 Task: Look for products in the category "Bubble Bath" from Savvy Naturals only.
Action: Mouse moved to (801, 330)
Screenshot: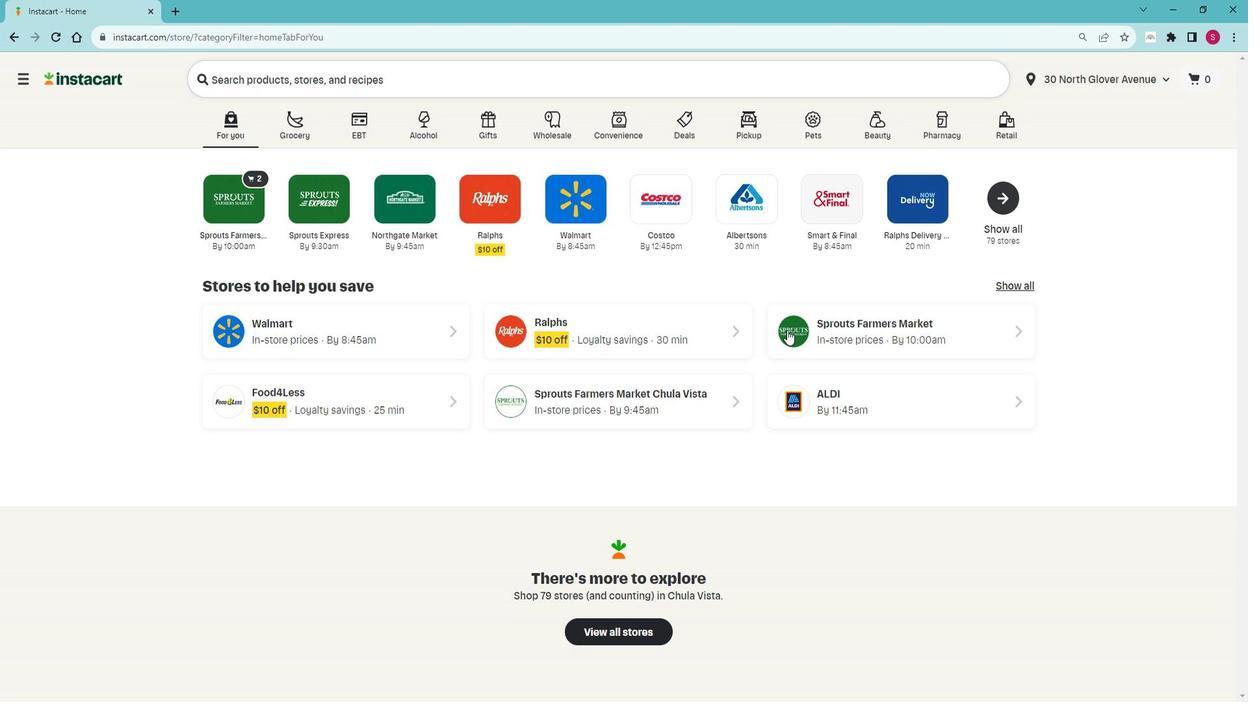 
Action: Mouse pressed left at (801, 330)
Screenshot: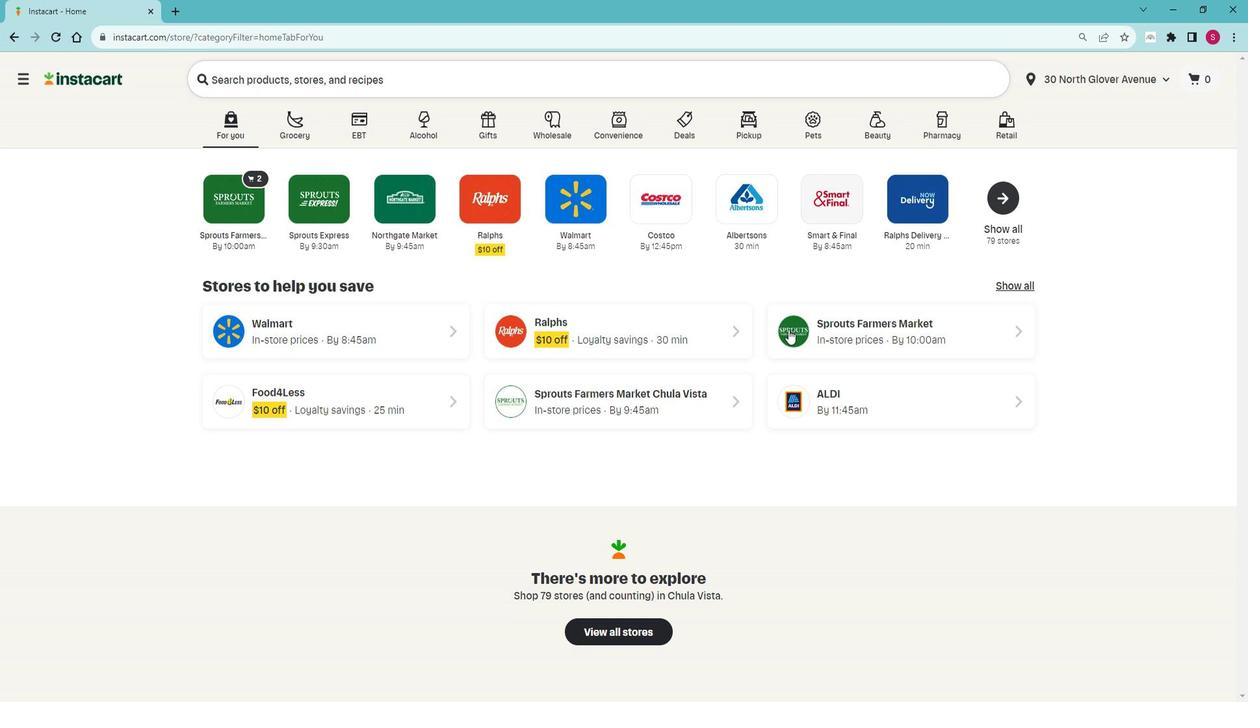 
Action: Mouse moved to (115, 470)
Screenshot: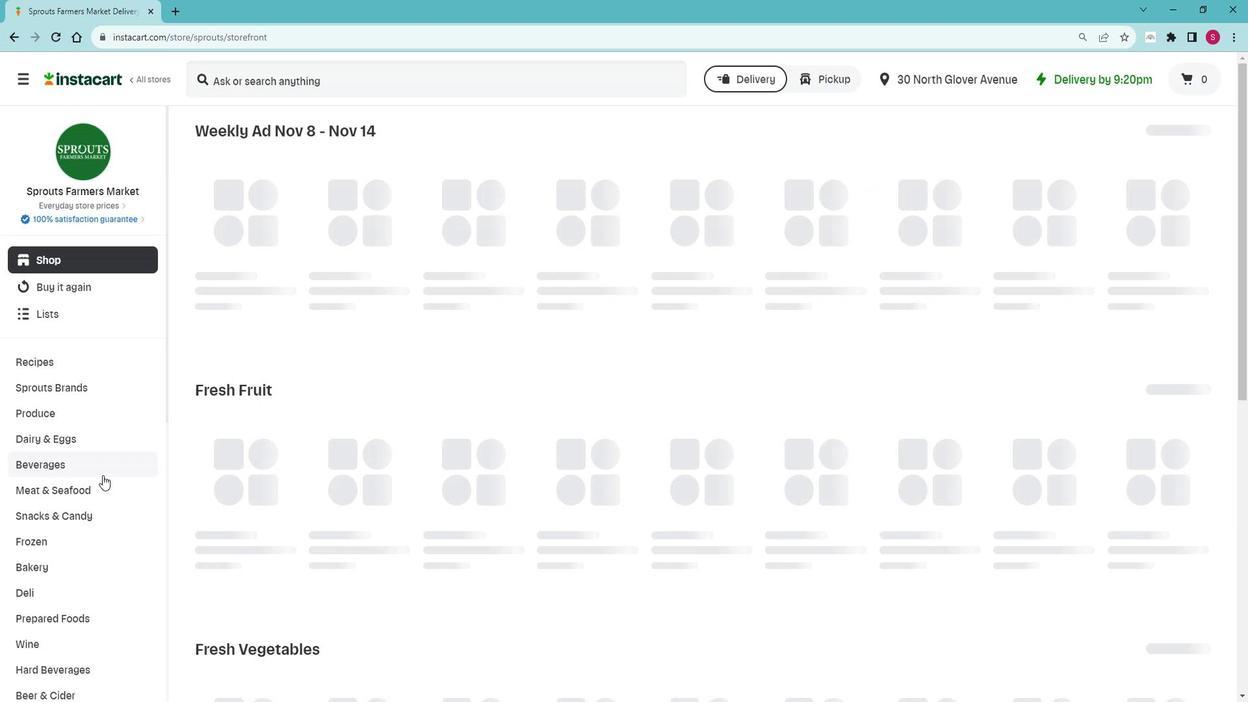 
Action: Mouse scrolled (115, 470) with delta (0, 0)
Screenshot: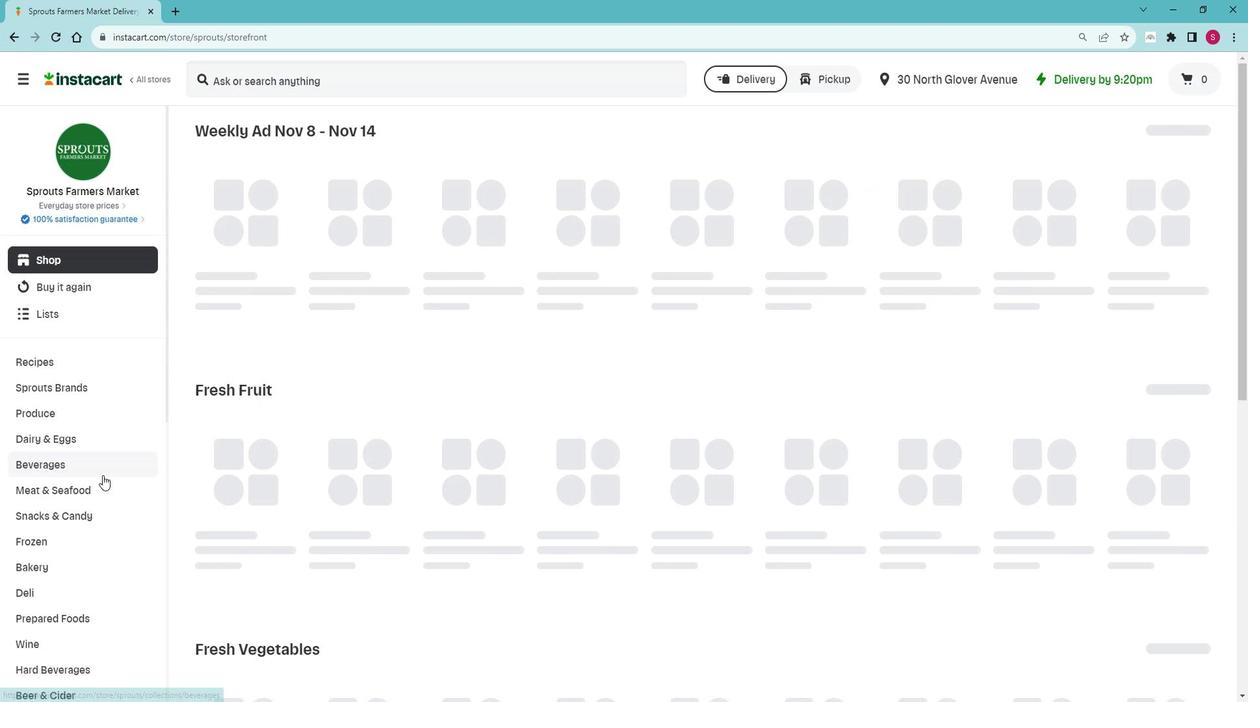 
Action: Mouse scrolled (115, 470) with delta (0, 0)
Screenshot: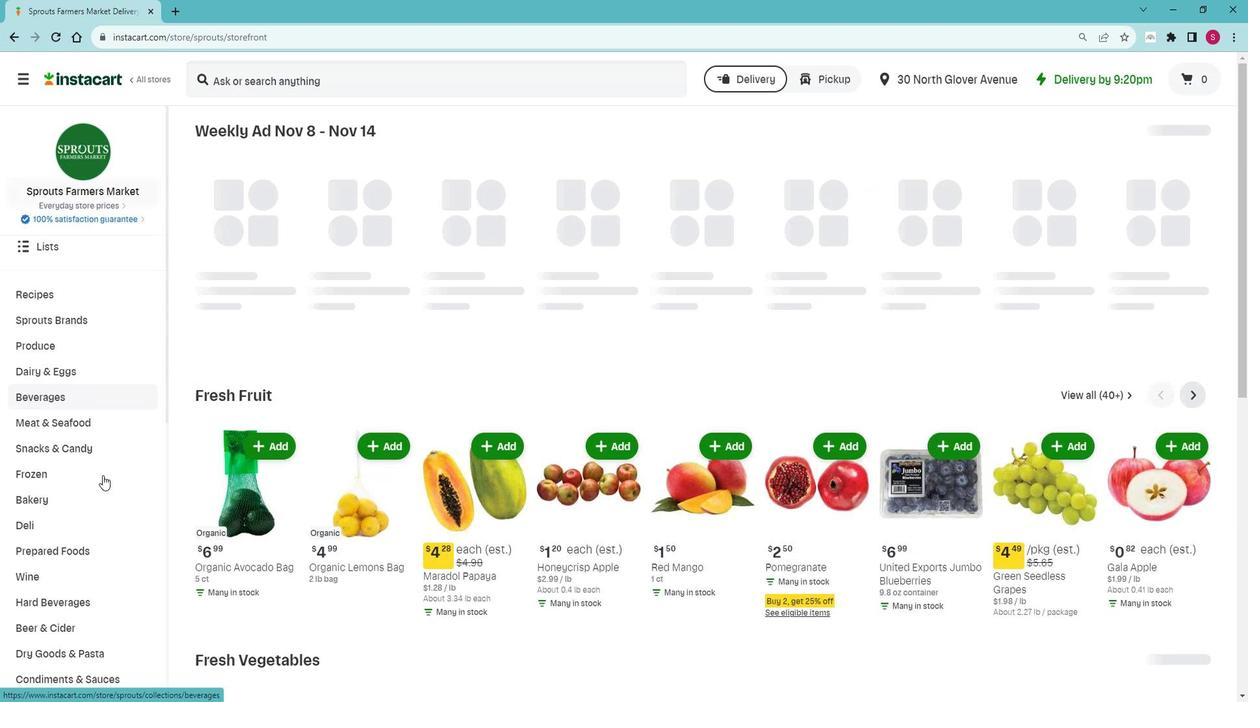 
Action: Mouse scrolled (115, 470) with delta (0, 0)
Screenshot: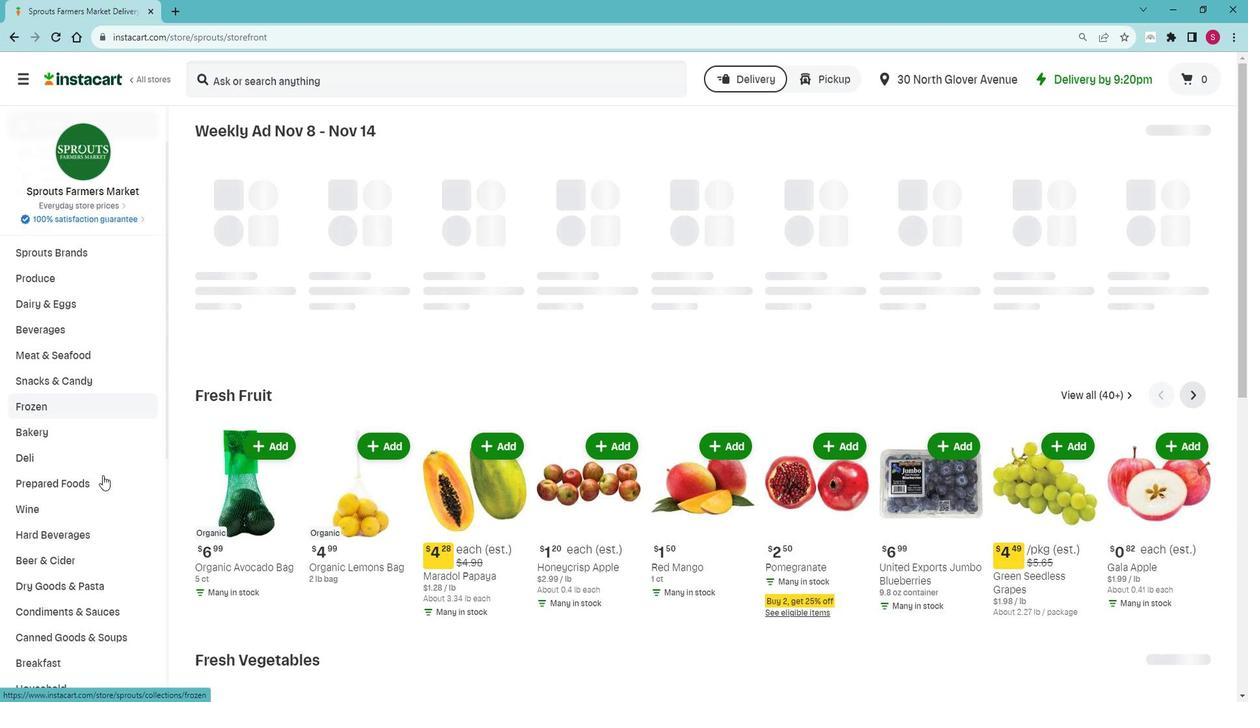 
Action: Mouse scrolled (115, 470) with delta (0, 0)
Screenshot: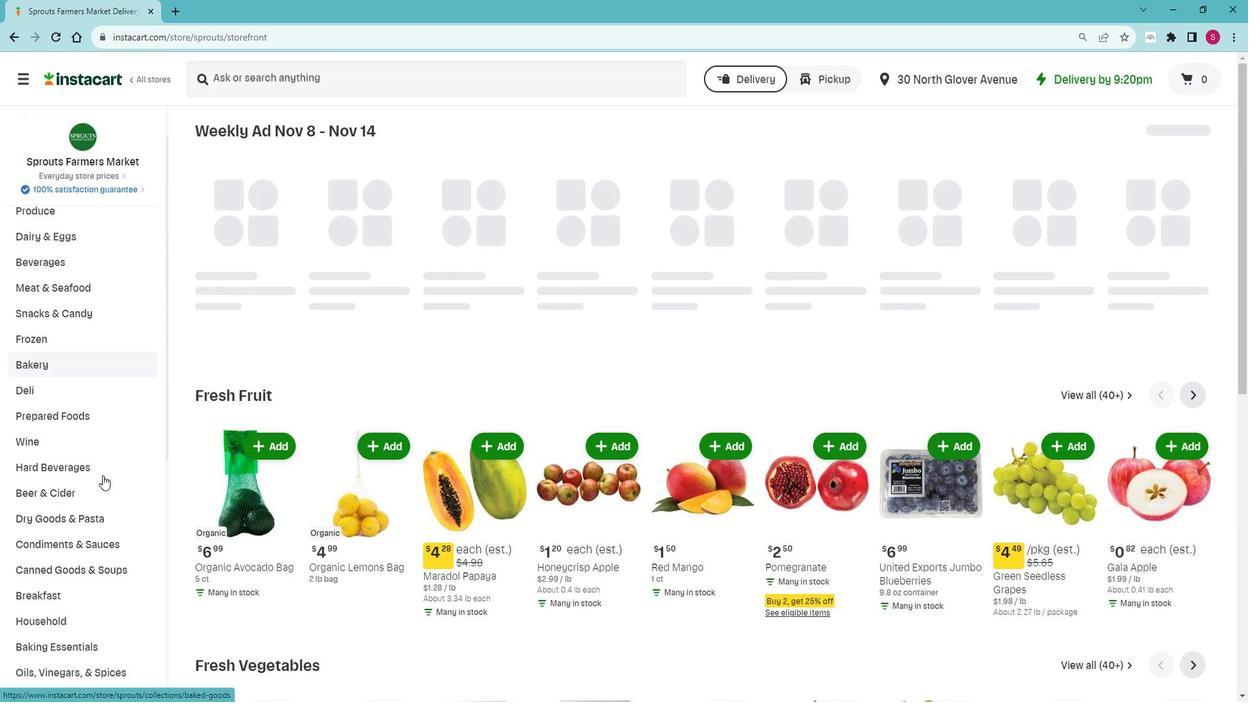 
Action: Mouse moved to (115, 469)
Screenshot: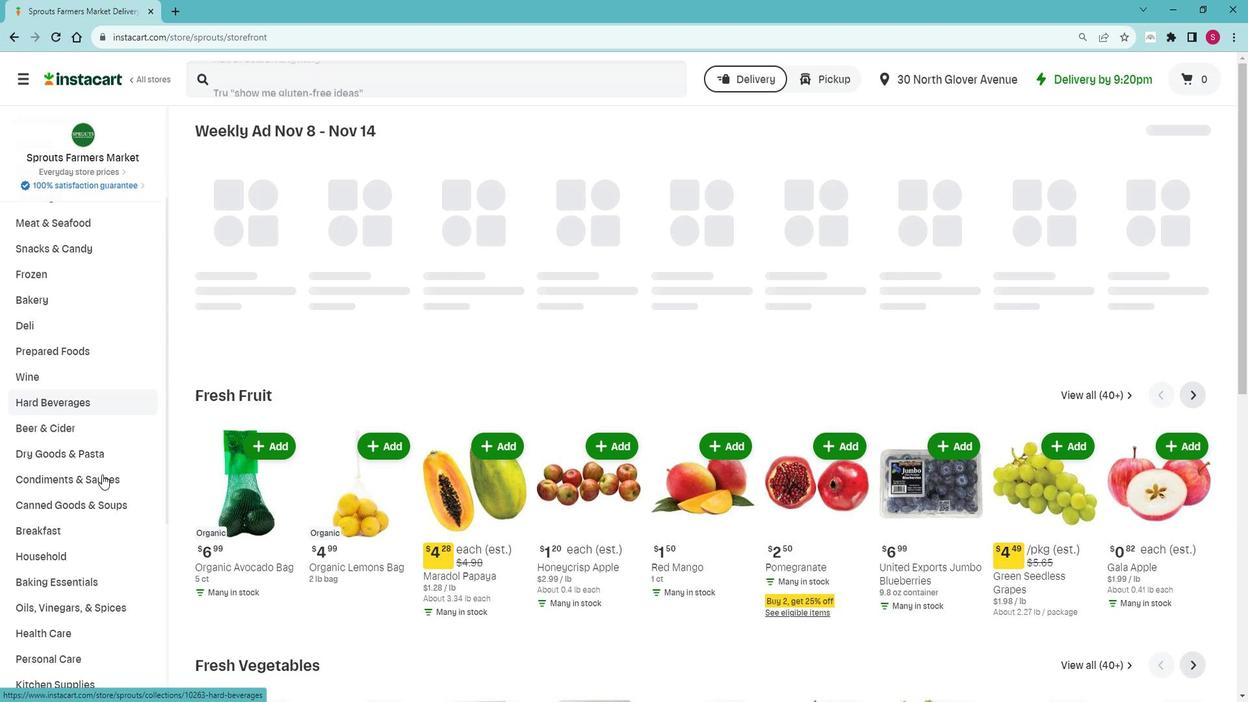 
Action: Mouse scrolled (115, 468) with delta (0, 0)
Screenshot: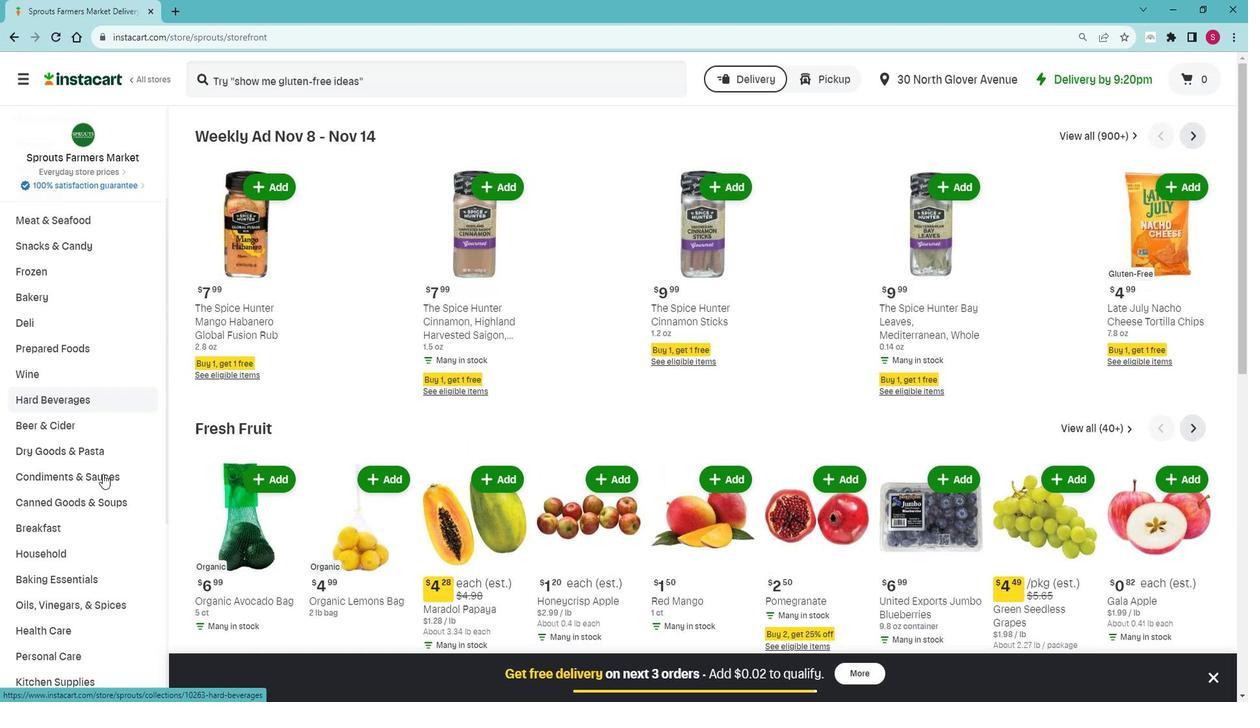 
Action: Mouse moved to (87, 573)
Screenshot: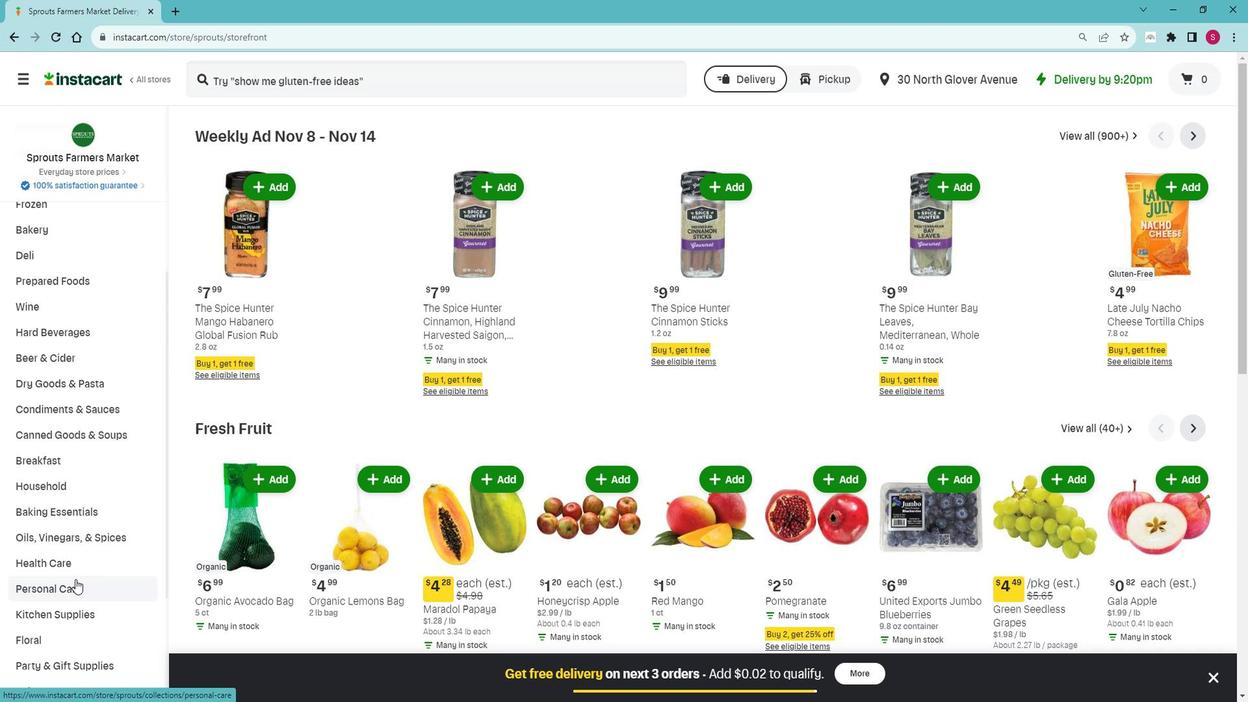 
Action: Mouse pressed left at (87, 573)
Screenshot: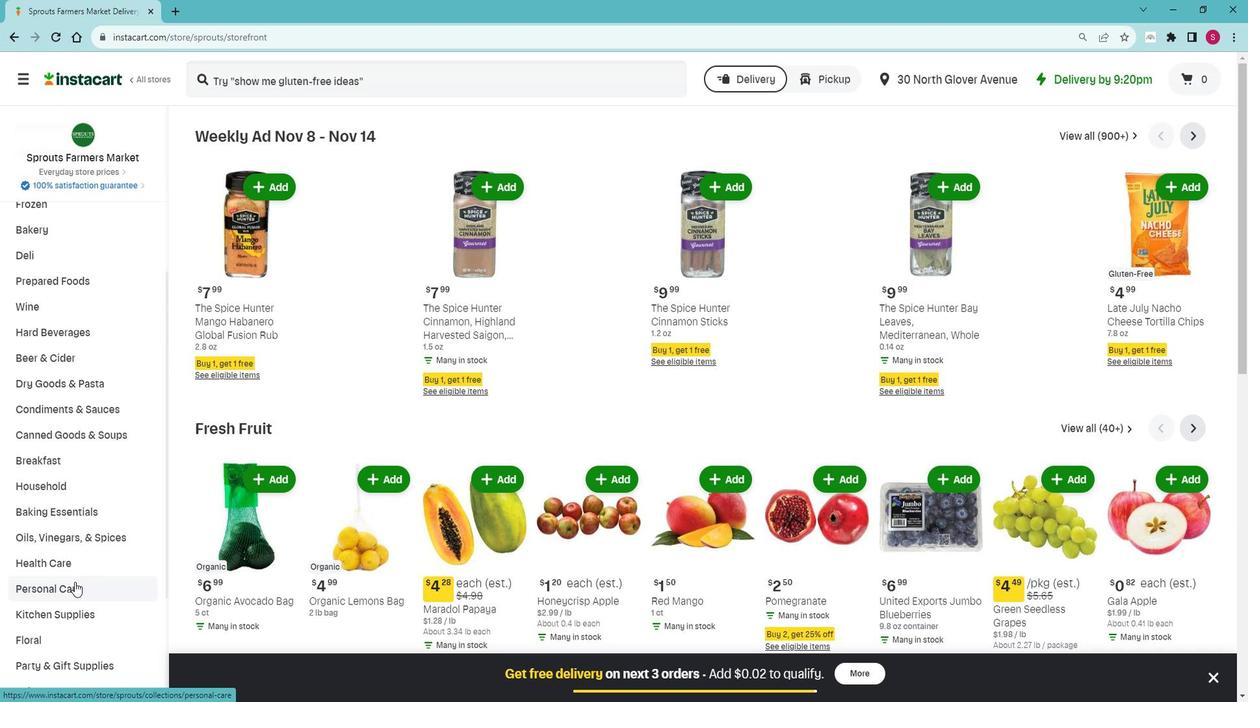 
Action: Mouse moved to (79, 605)
Screenshot: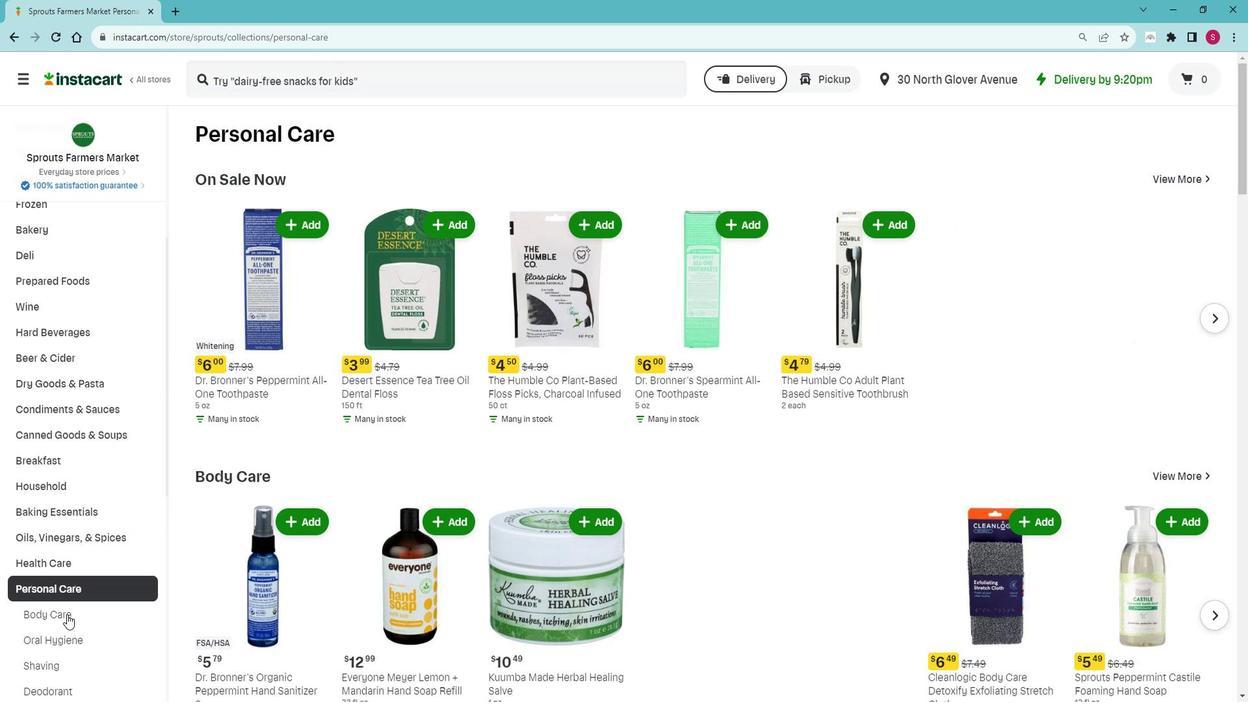 
Action: Mouse pressed left at (79, 605)
Screenshot: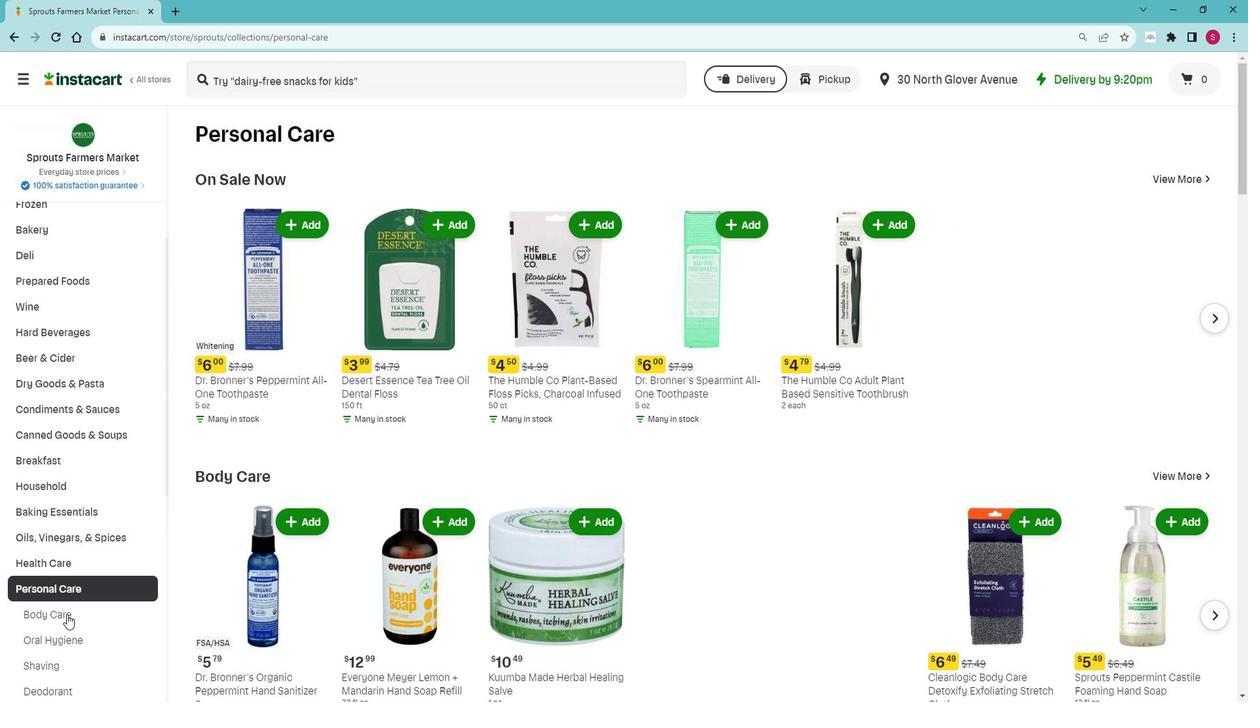 
Action: Mouse moved to (537, 191)
Screenshot: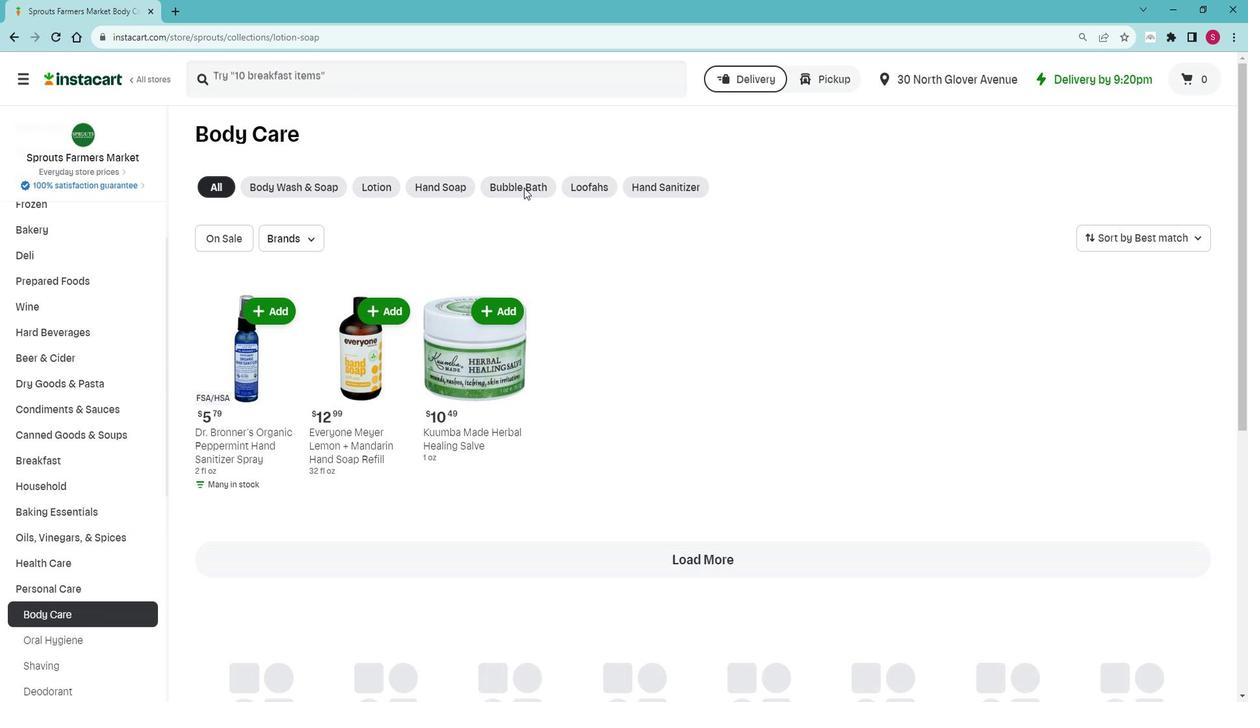 
Action: Mouse pressed left at (537, 191)
Screenshot: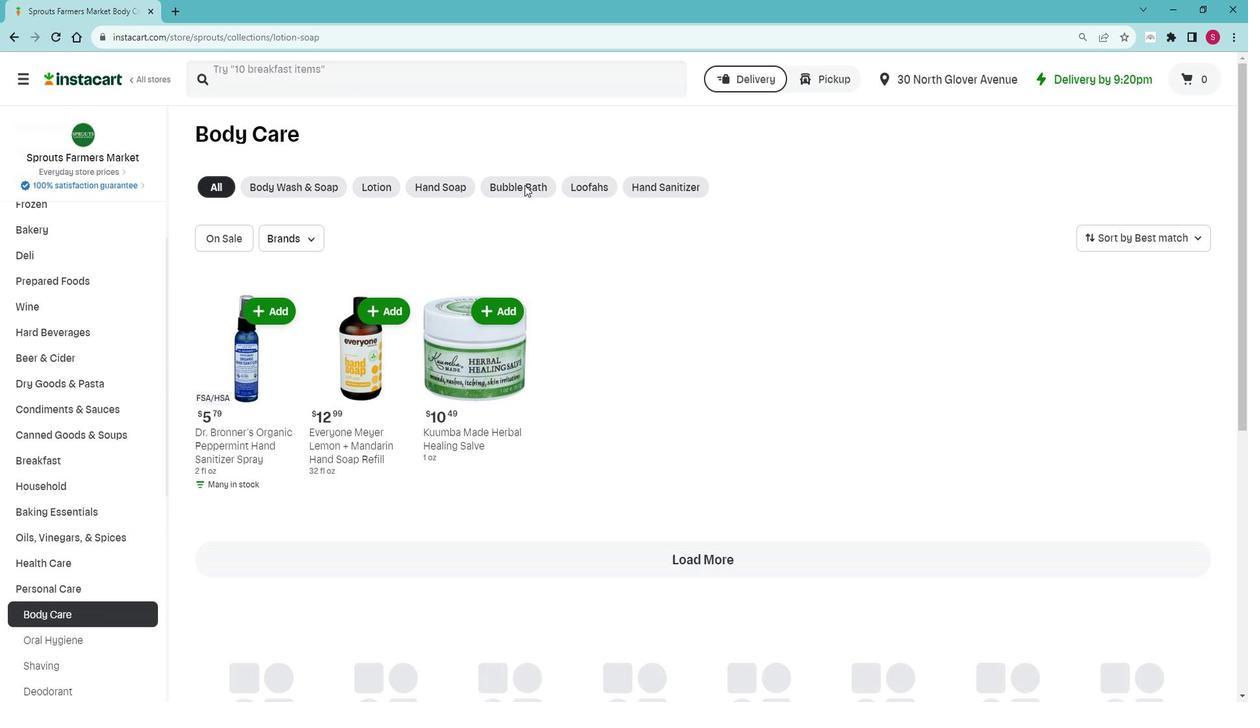 
Action: Mouse moved to (323, 235)
Screenshot: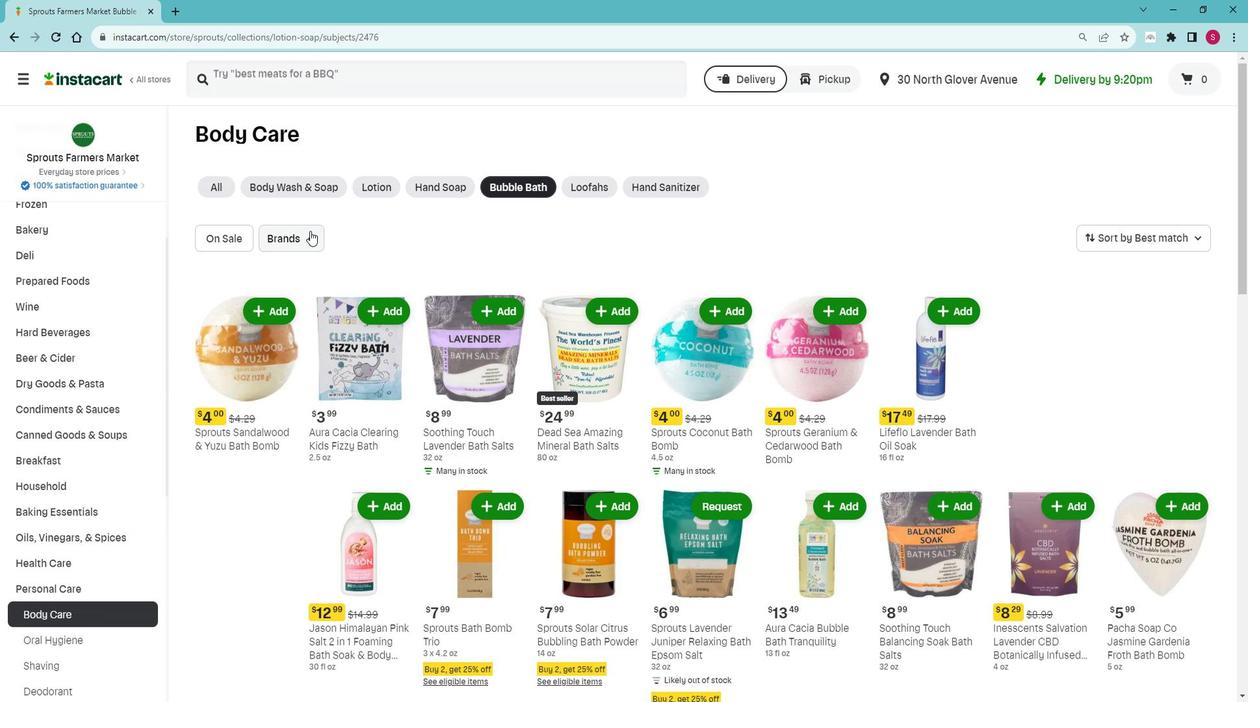
Action: Mouse pressed left at (323, 235)
Screenshot: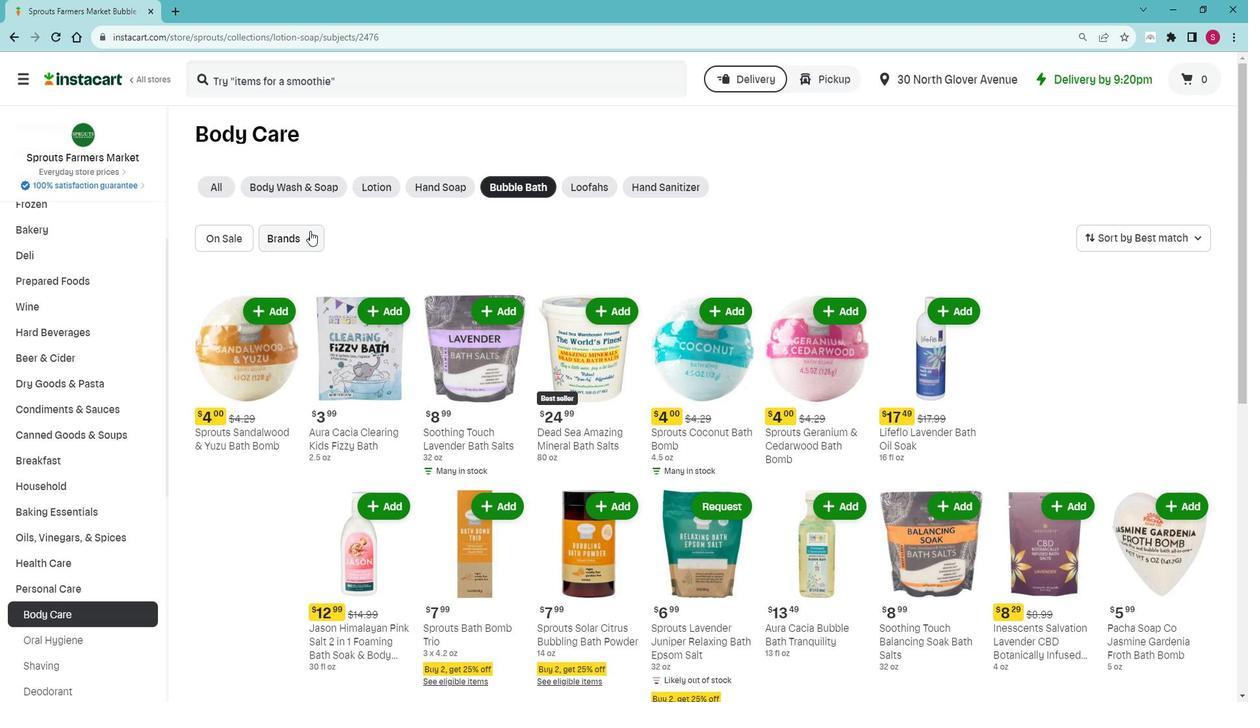
Action: Mouse moved to (351, 319)
Screenshot: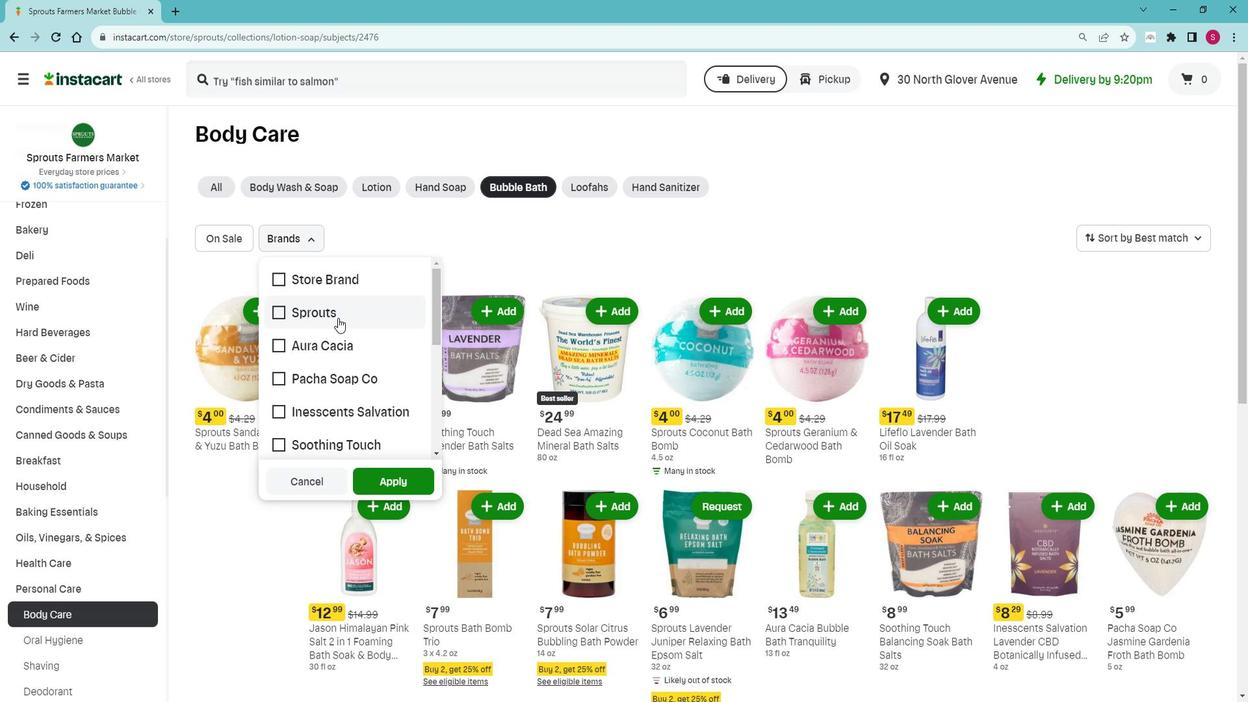
Action: Mouse scrolled (351, 319) with delta (0, 0)
Screenshot: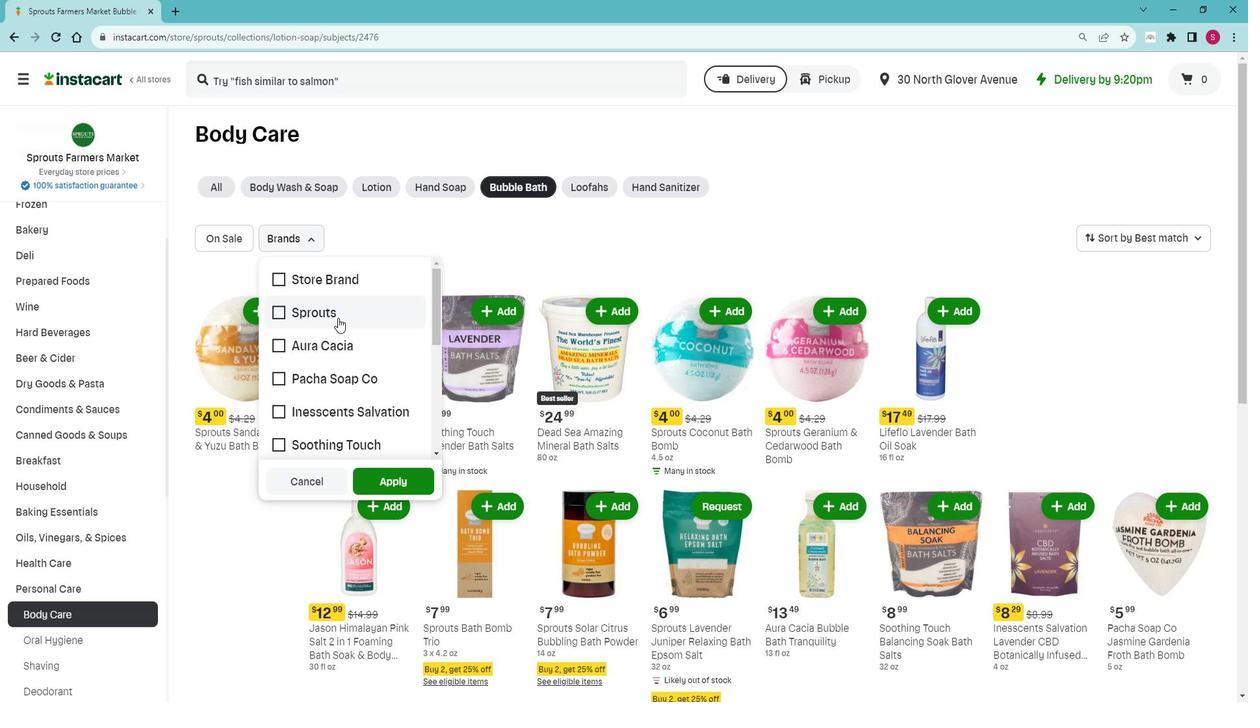 
Action: Mouse scrolled (351, 319) with delta (0, 0)
Screenshot: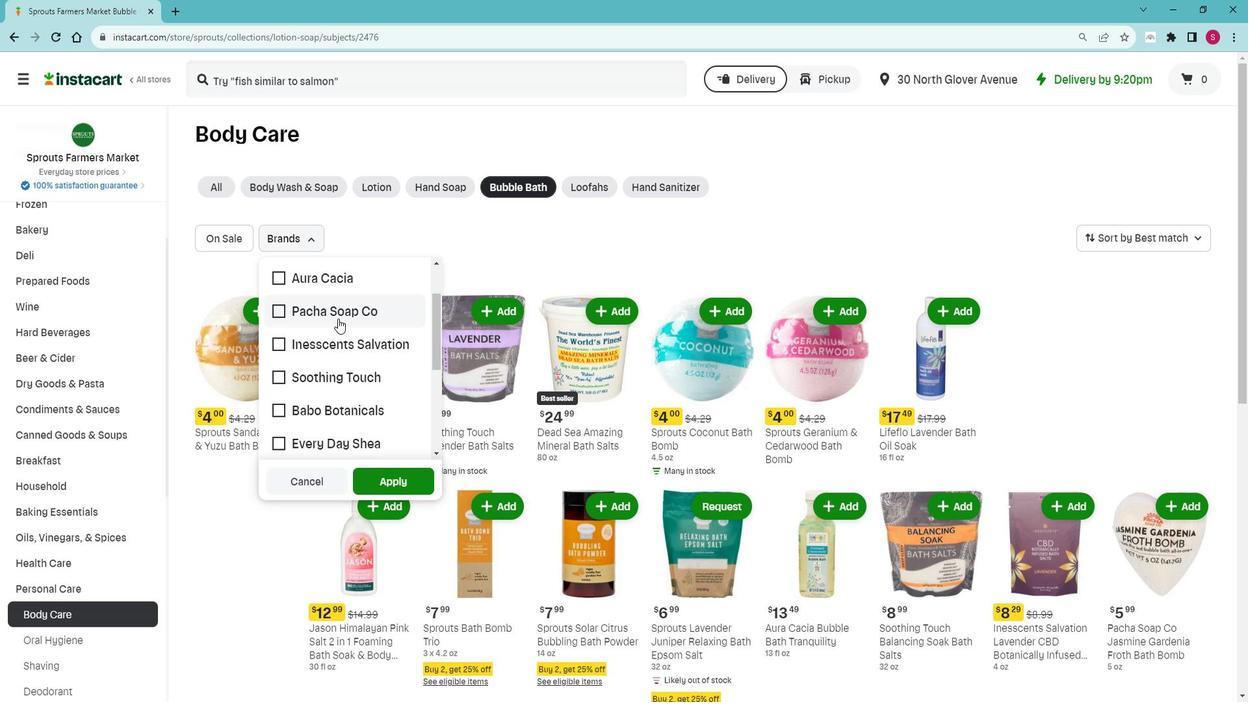
Action: Mouse scrolled (351, 319) with delta (0, 0)
Screenshot: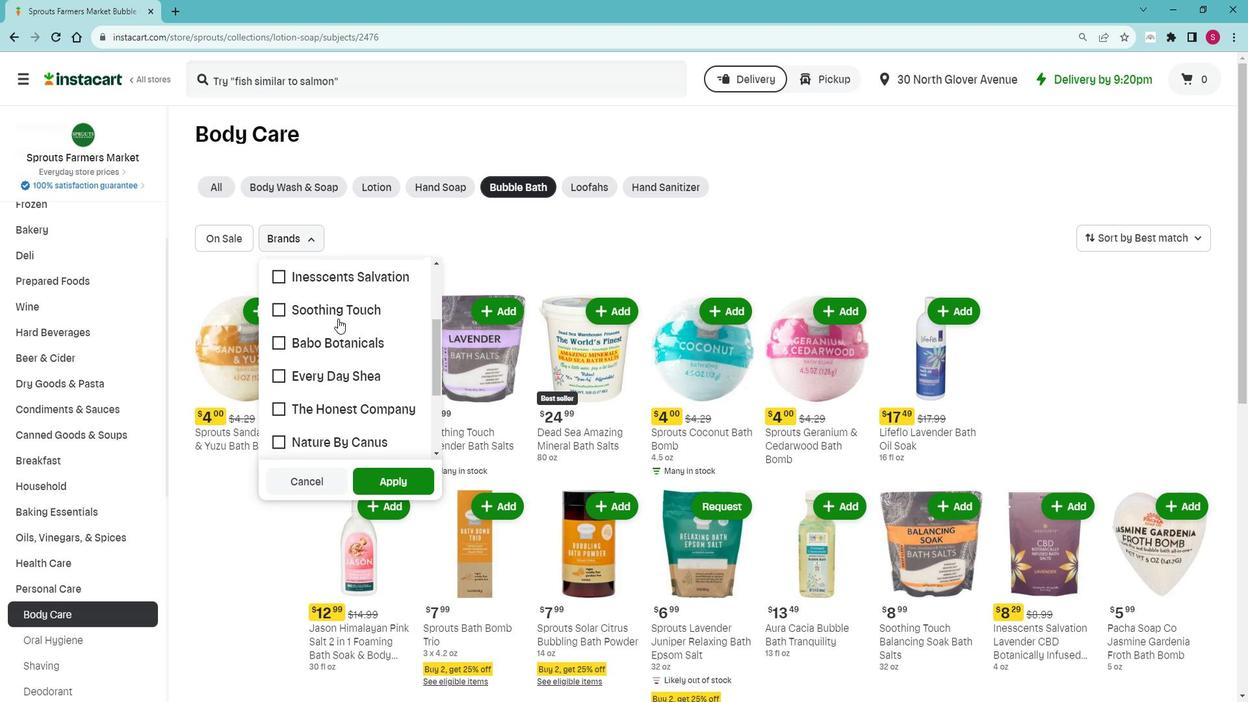 
Action: Mouse scrolled (351, 319) with delta (0, 0)
Screenshot: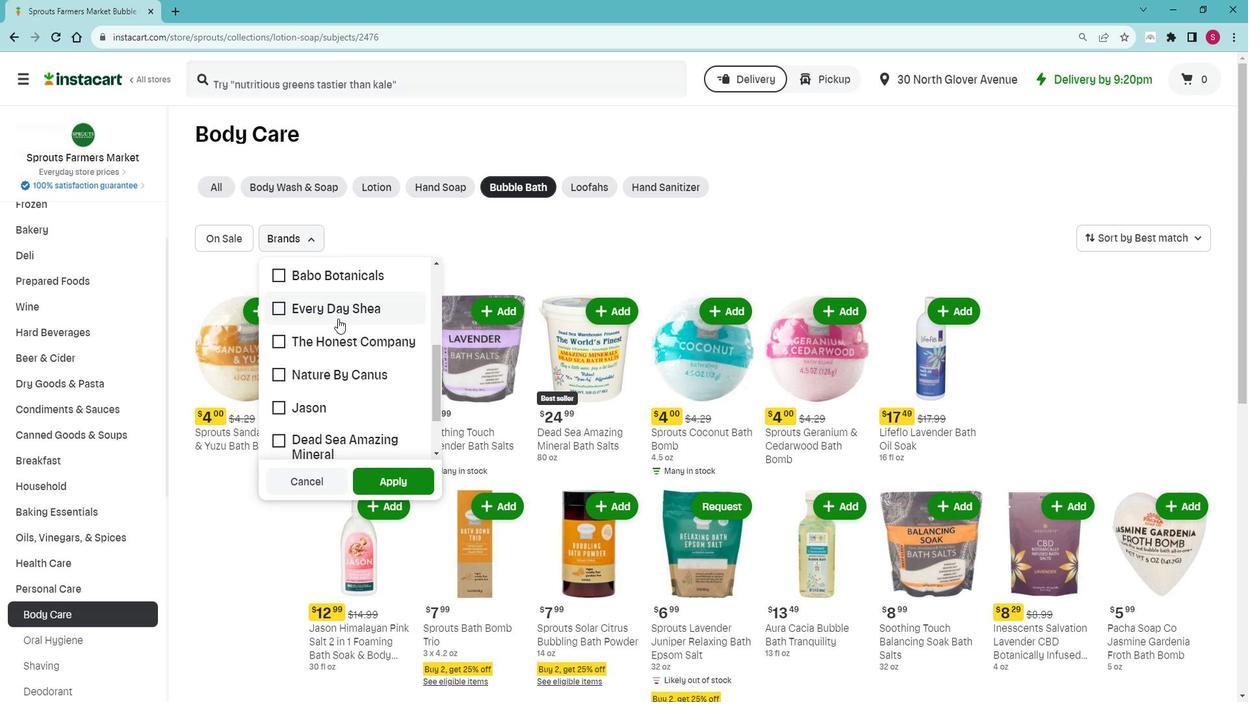 
Action: Mouse scrolled (351, 320) with delta (0, 0)
Screenshot: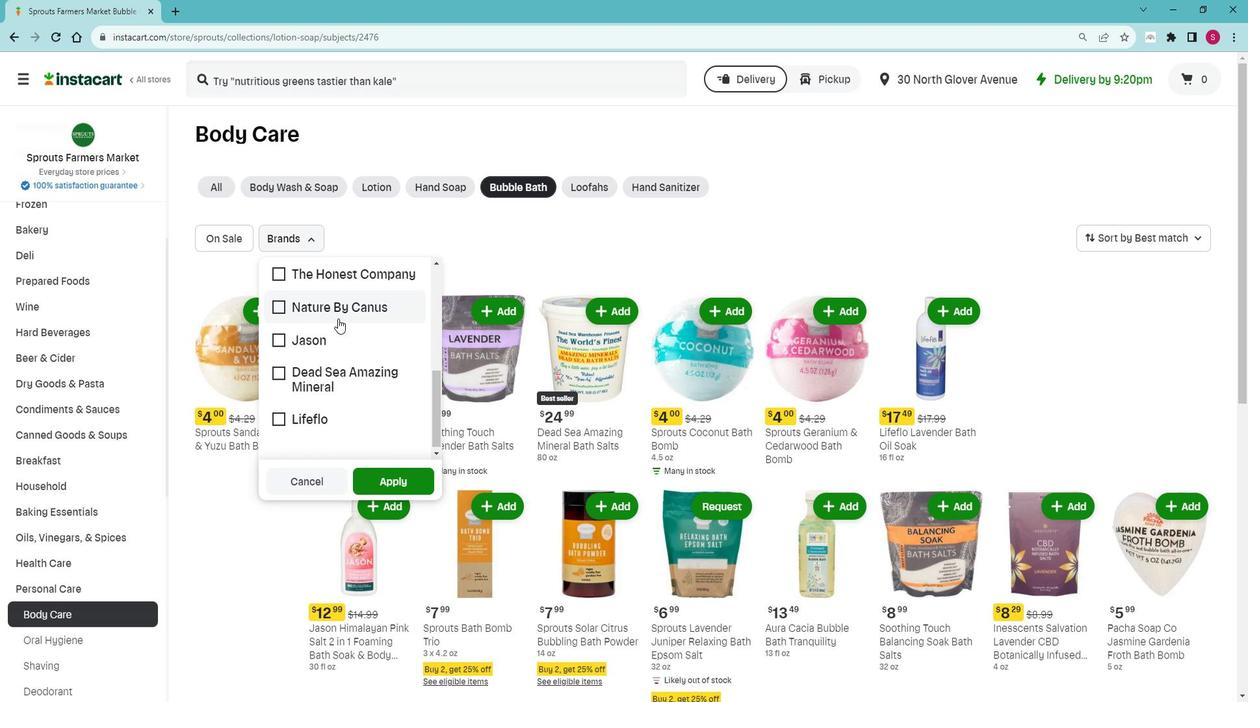 
Action: Mouse scrolled (351, 320) with delta (0, 0)
Screenshot: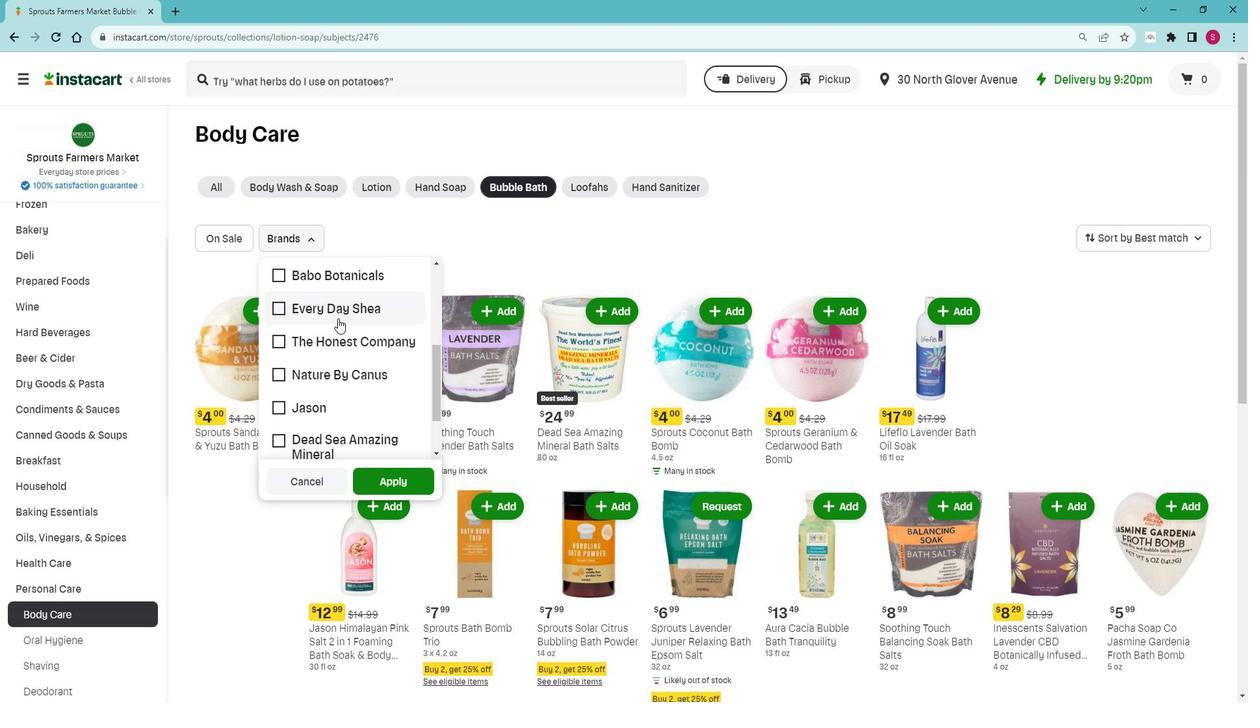 
Action: Mouse scrolled (351, 320) with delta (0, 0)
Screenshot: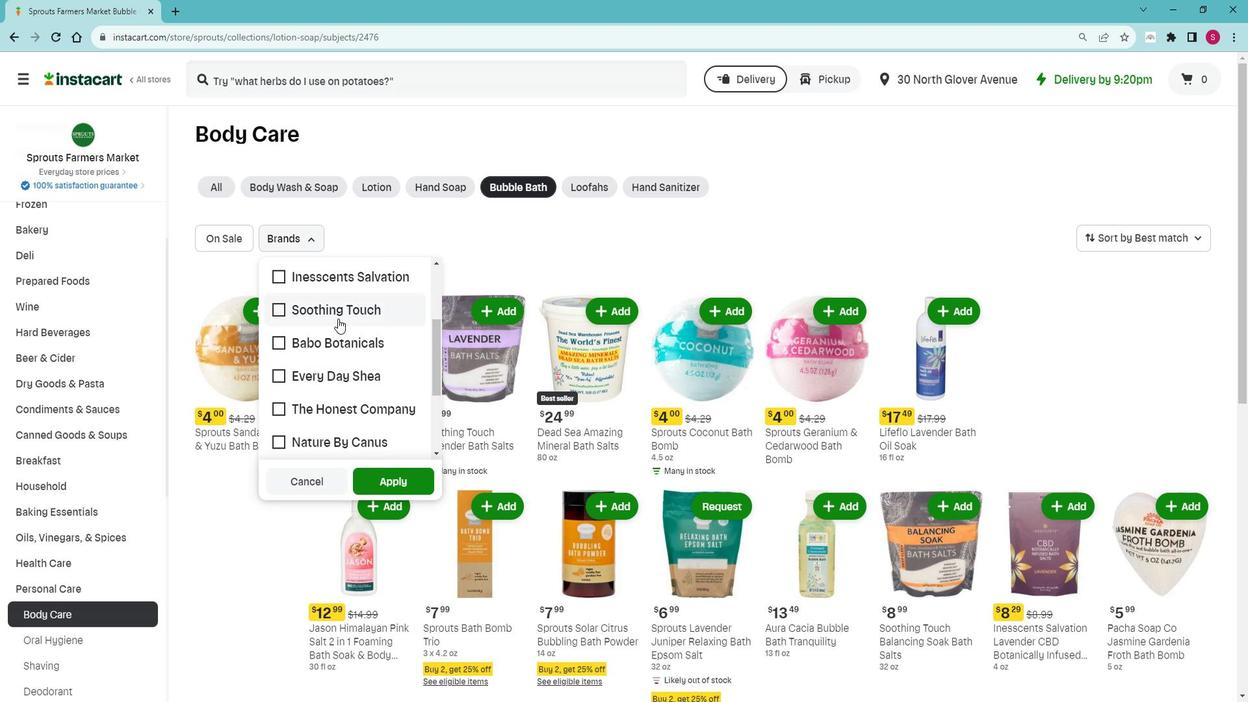 
Action: Mouse scrolled (351, 320) with delta (0, 0)
Screenshot: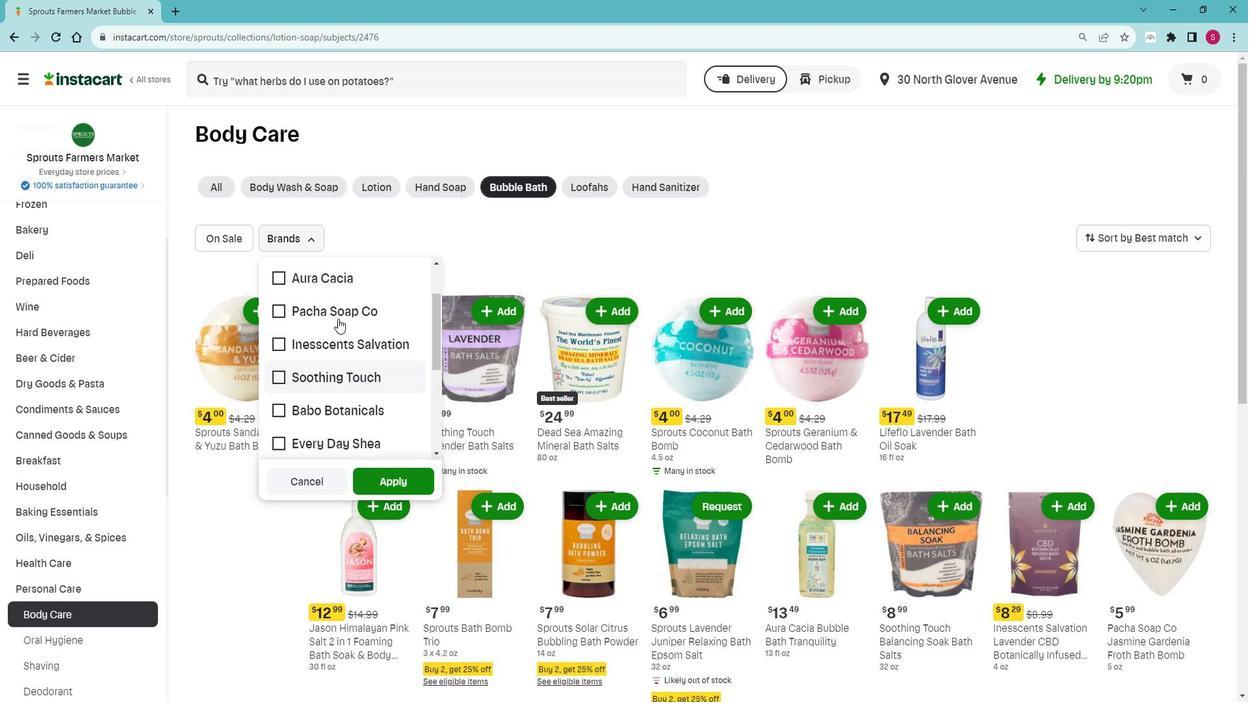 
Action: Mouse scrolled (351, 320) with delta (0, 0)
Screenshot: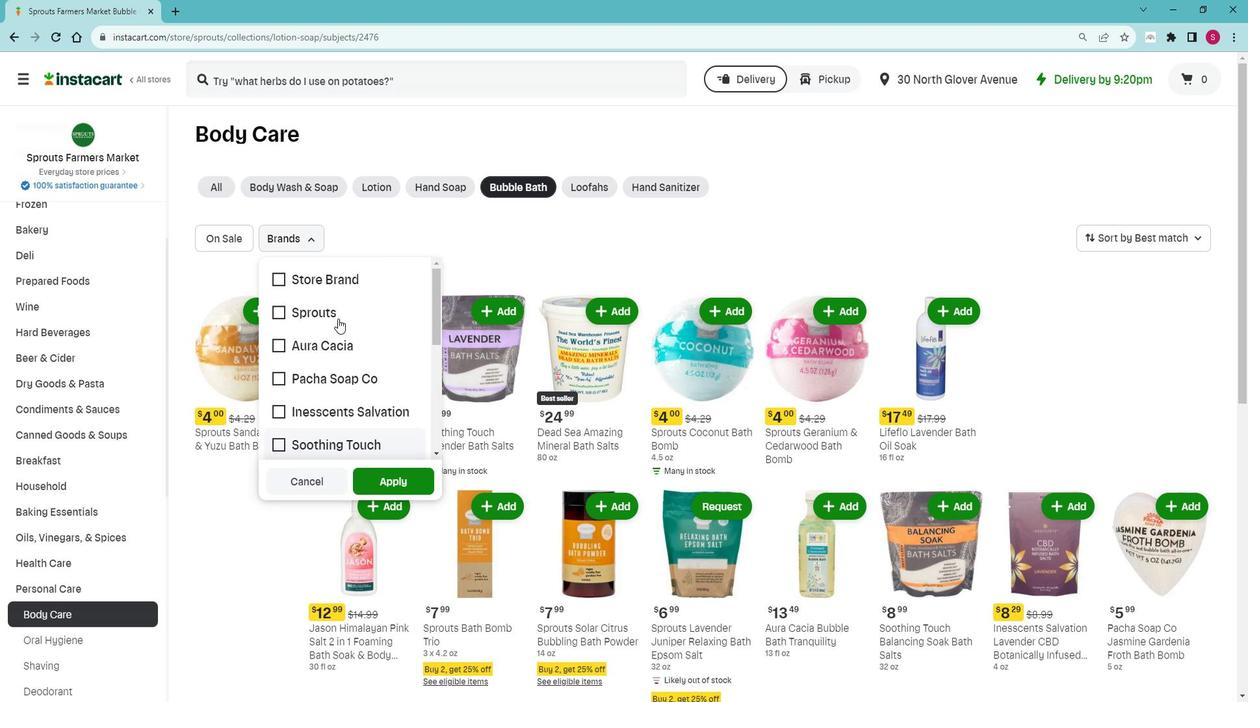 
